 Task: In request for reviews turn off in-app notifications.
Action: Mouse moved to (614, 52)
Screenshot: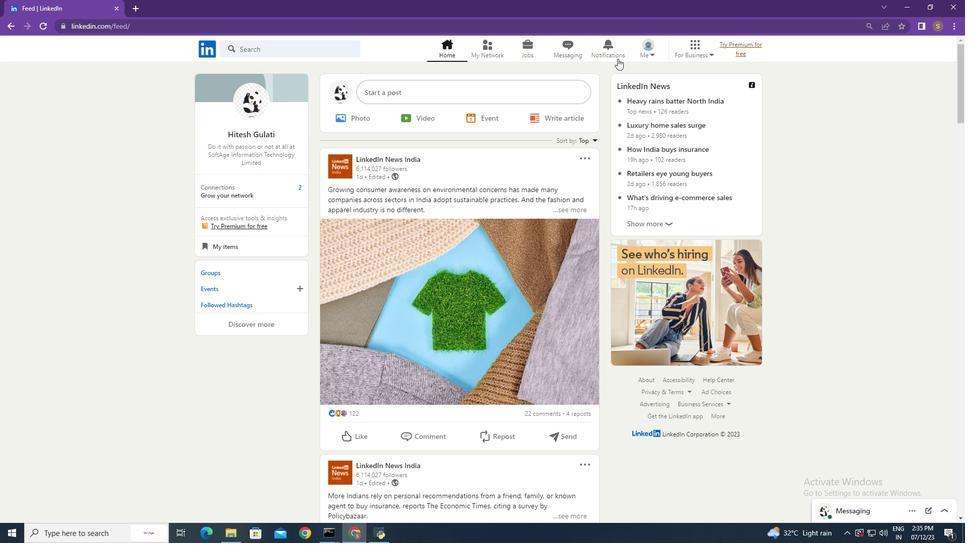 
Action: Mouse pressed left at (614, 52)
Screenshot: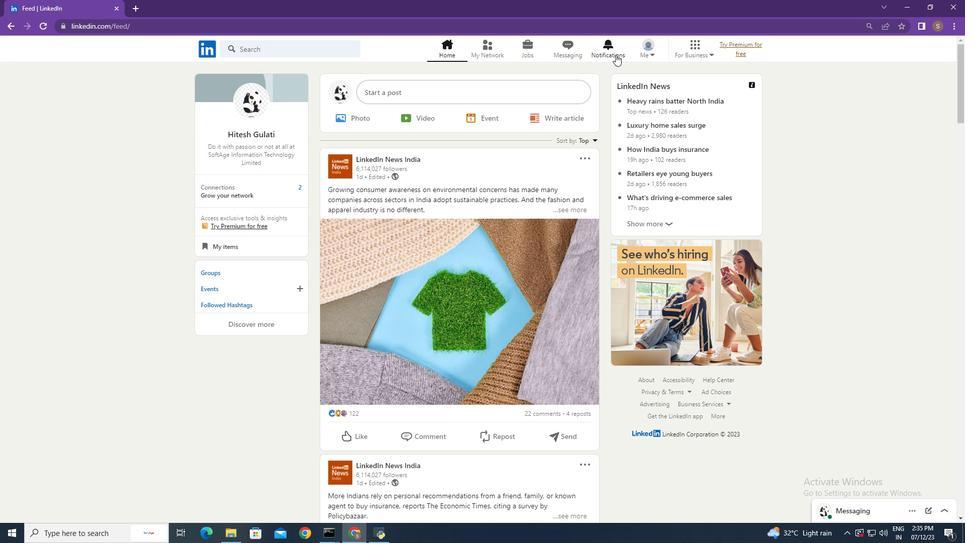 
Action: Mouse moved to (224, 115)
Screenshot: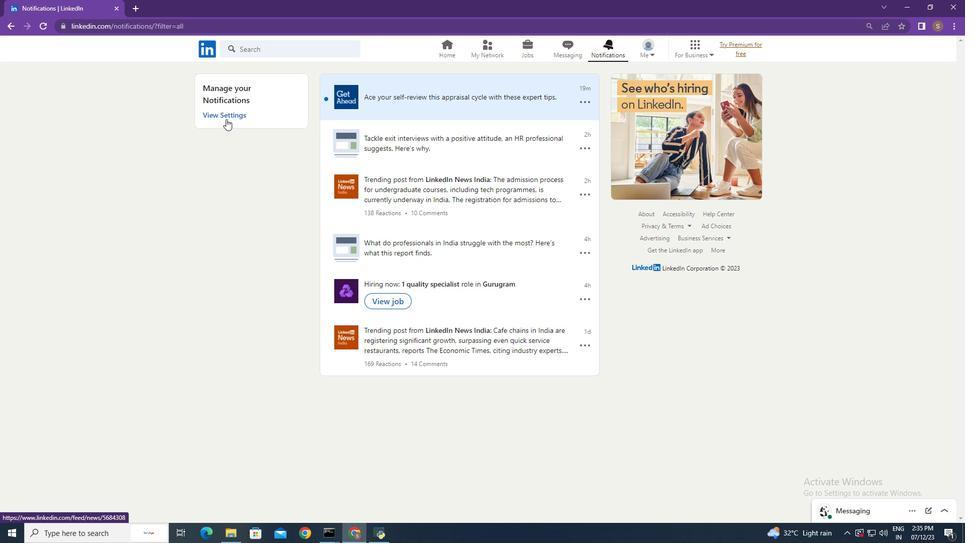 
Action: Mouse pressed left at (224, 115)
Screenshot: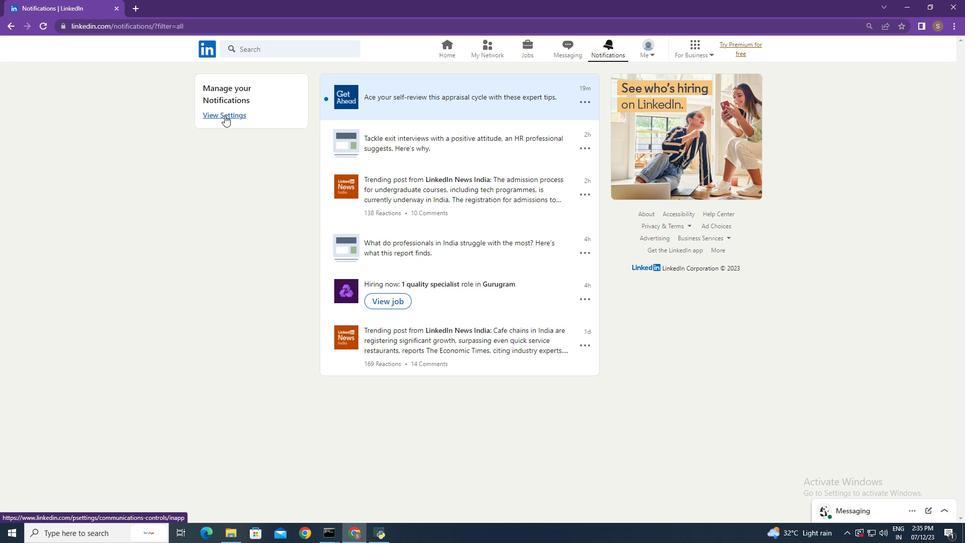 
Action: Mouse moved to (541, 174)
Screenshot: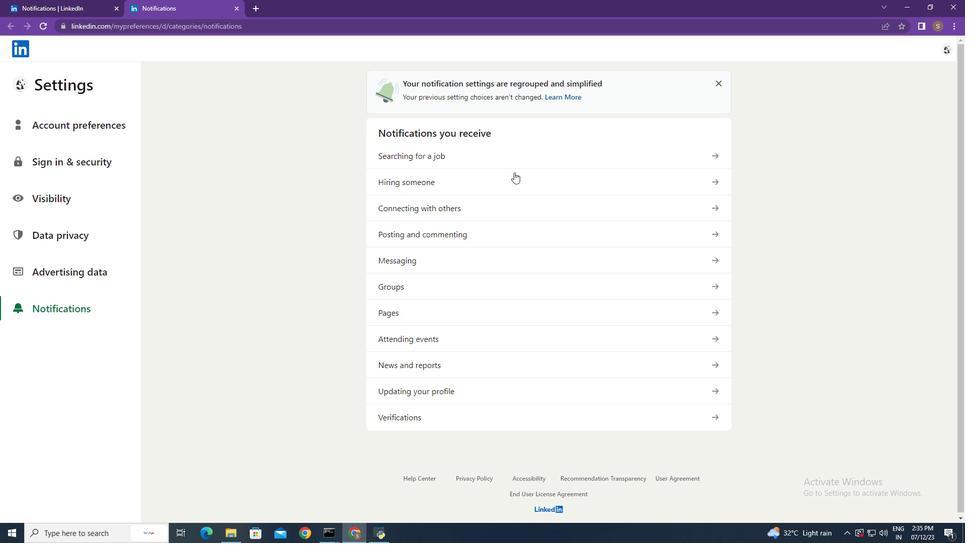 
Action: Mouse pressed left at (541, 174)
Screenshot: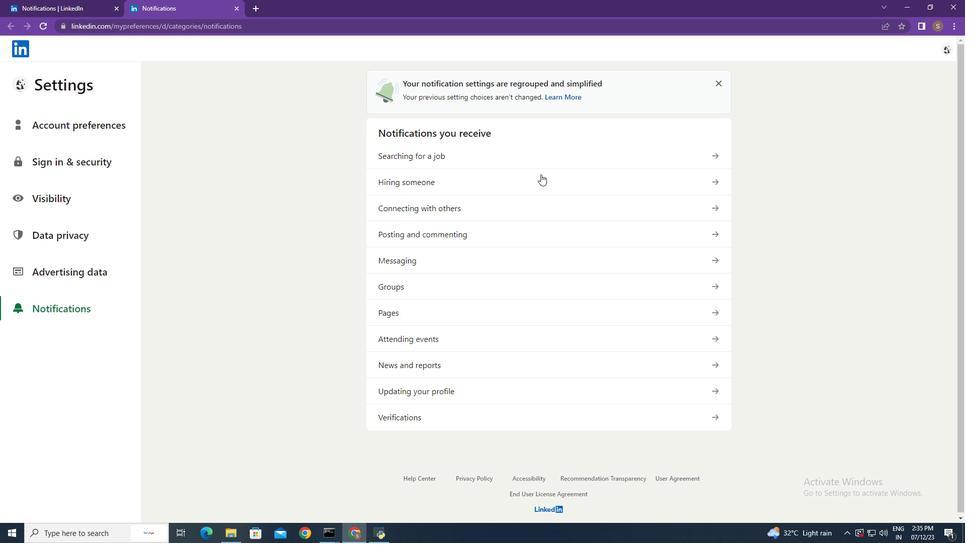 
Action: Mouse moved to (607, 115)
Screenshot: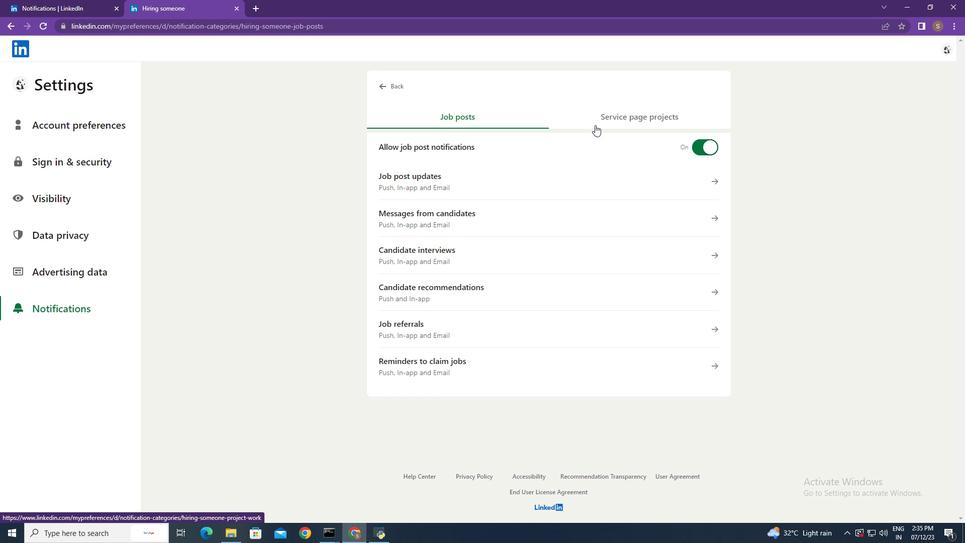 
Action: Mouse pressed left at (607, 115)
Screenshot: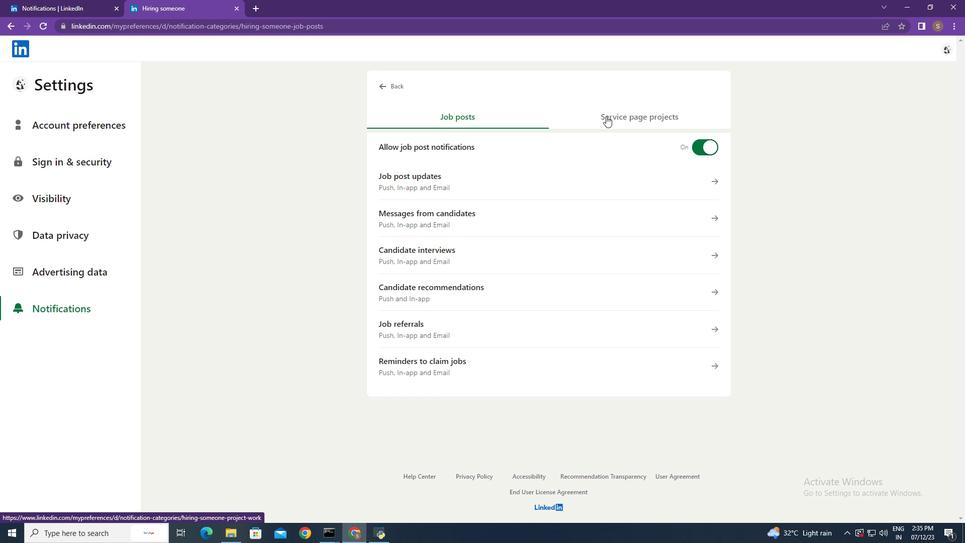 
Action: Mouse moved to (622, 257)
Screenshot: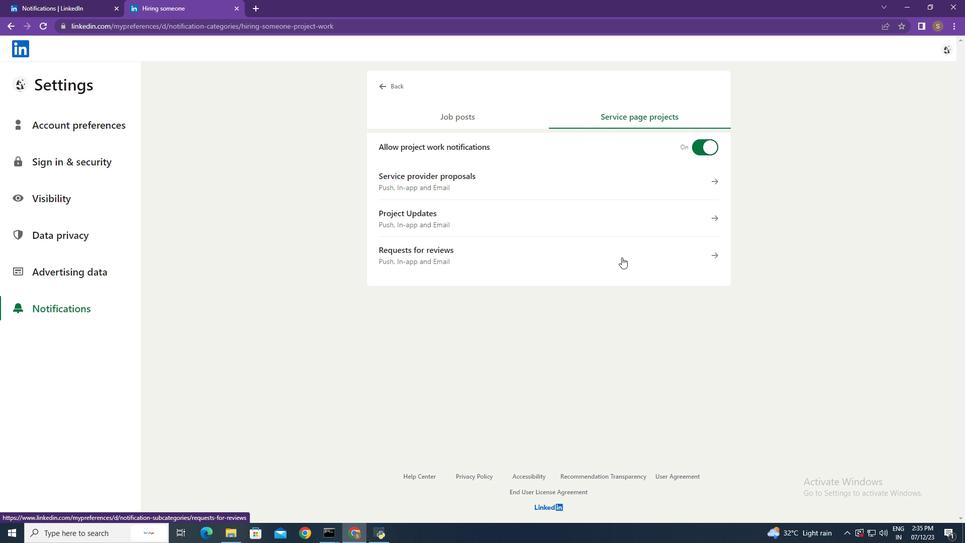 
Action: Mouse pressed left at (622, 257)
Screenshot: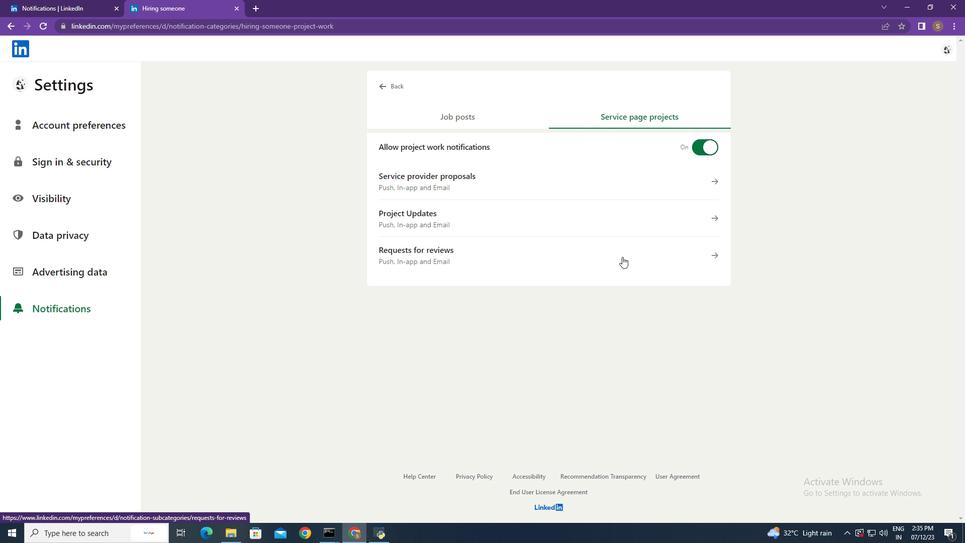 
Action: Mouse moved to (707, 165)
Screenshot: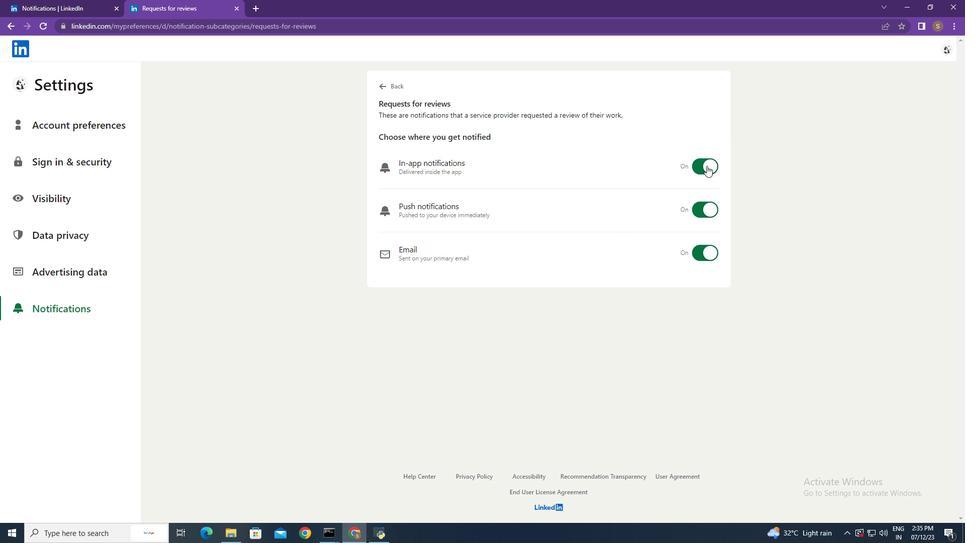 
Action: Mouse pressed left at (707, 165)
Screenshot: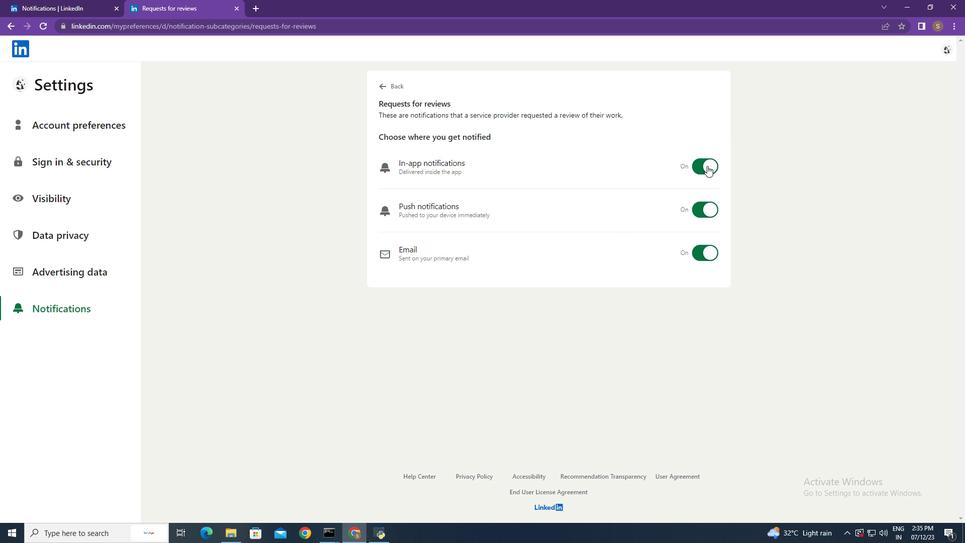 
Action: Mouse moved to (864, 182)
Screenshot: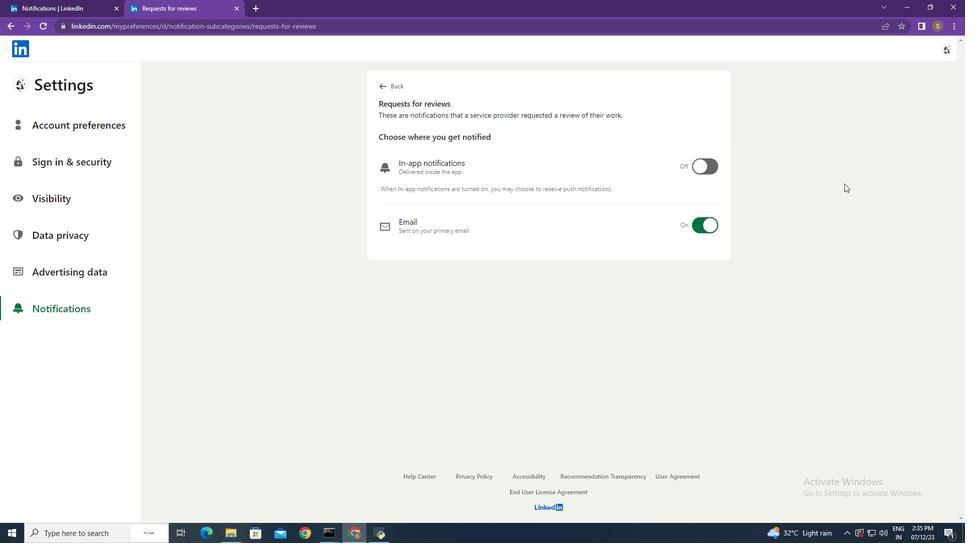
